 Task: Go to email in the section edit contact info.
Action: Mouse moved to (363, 414)
Screenshot: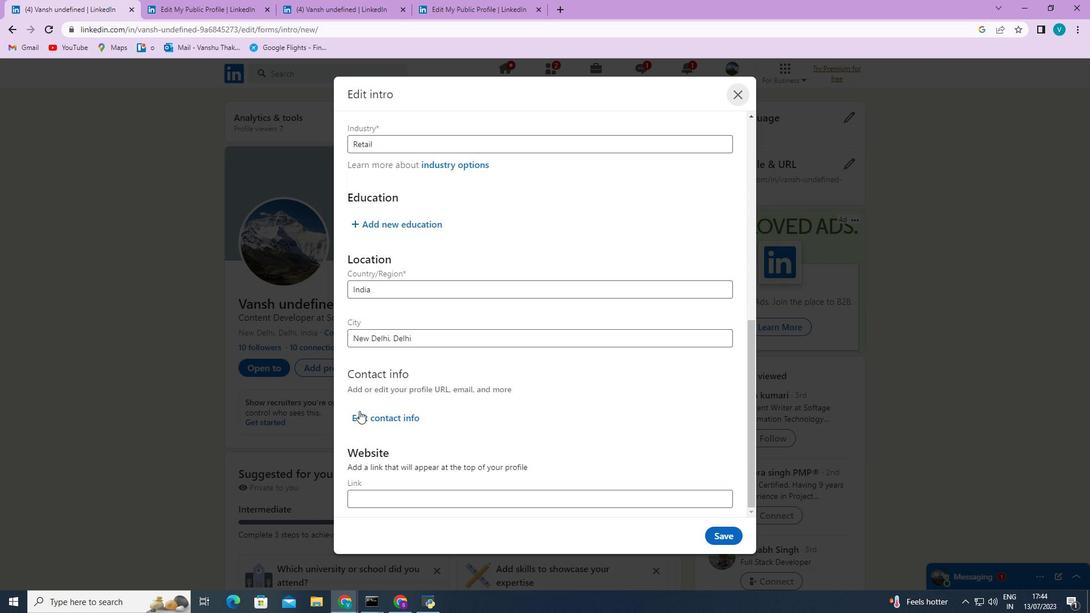 
Action: Mouse pressed left at (363, 414)
Screenshot: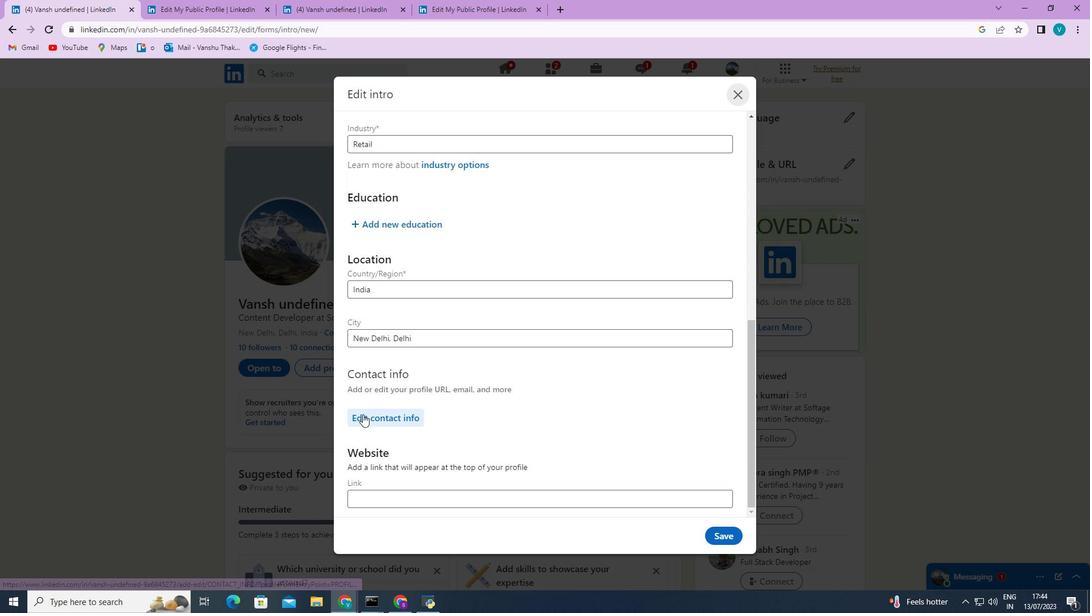 
Action: Mouse moved to (459, 206)
Screenshot: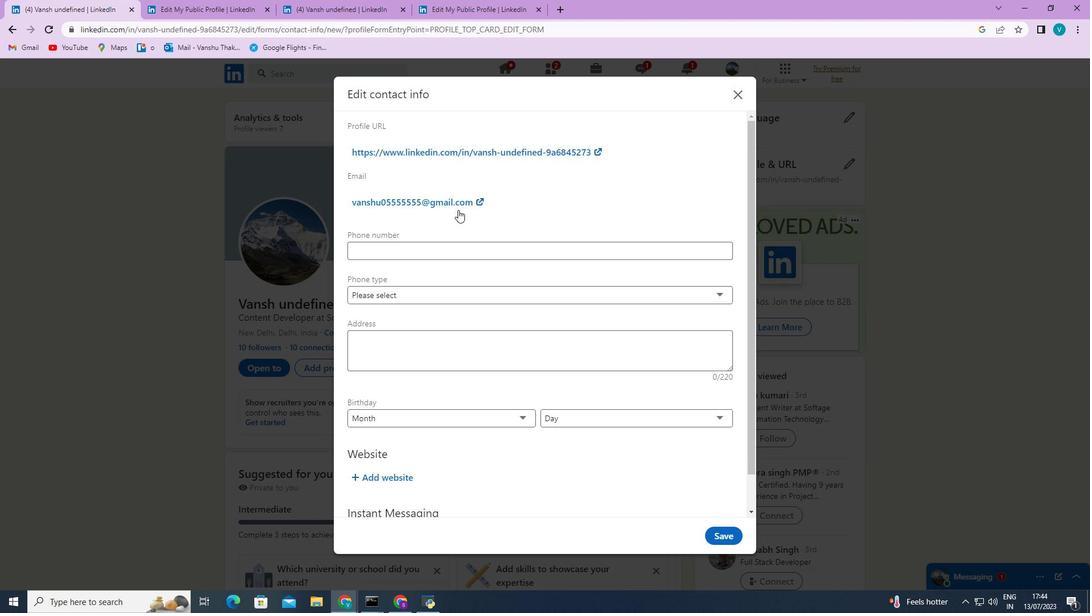 
Action: Mouse pressed left at (459, 206)
Screenshot: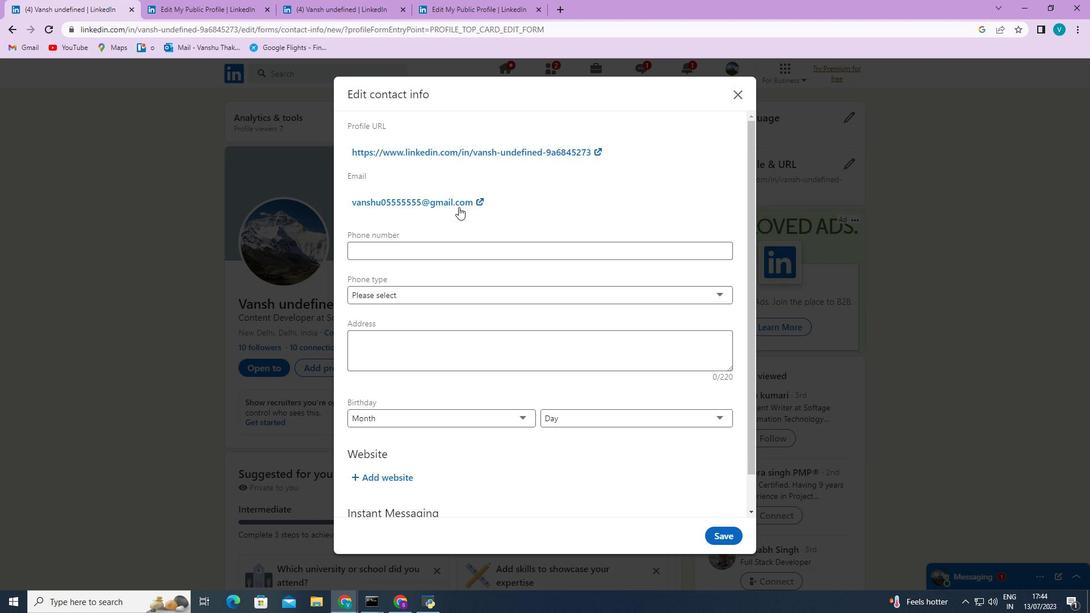 
